 Task: Enable the share key profile updates option
Action: Mouse moved to (735, 79)
Screenshot: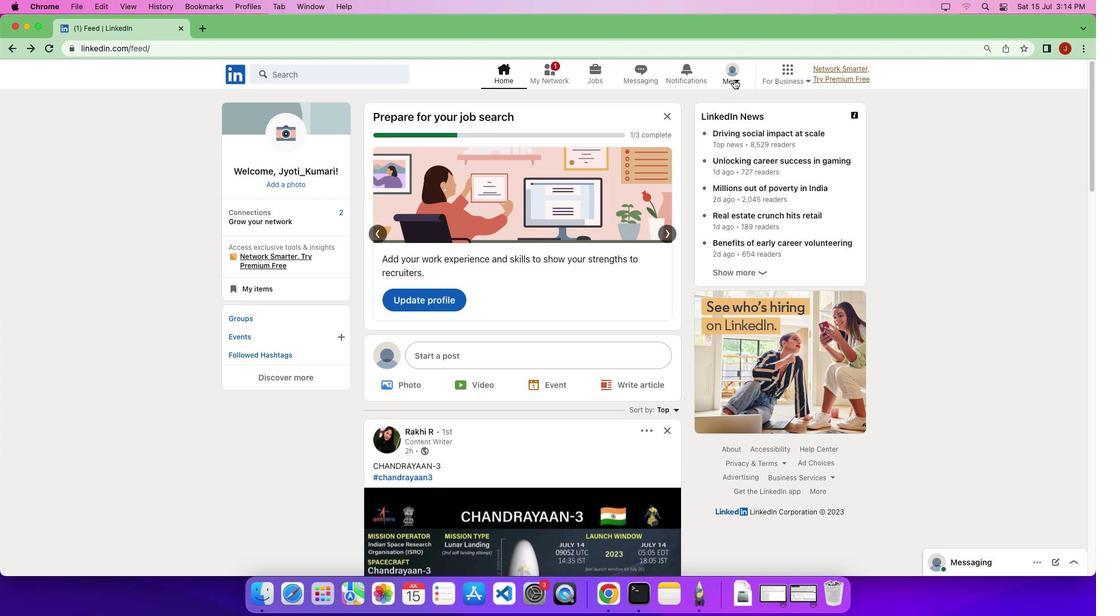 
Action: Mouse pressed left at (735, 79)
Screenshot: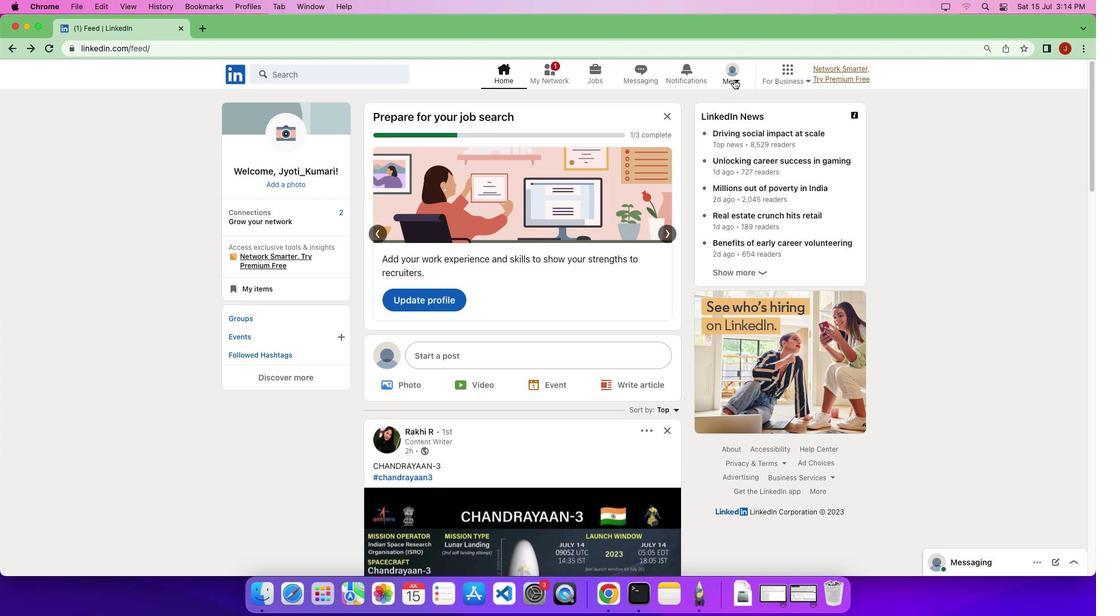 
Action: Mouse moved to (734, 79)
Screenshot: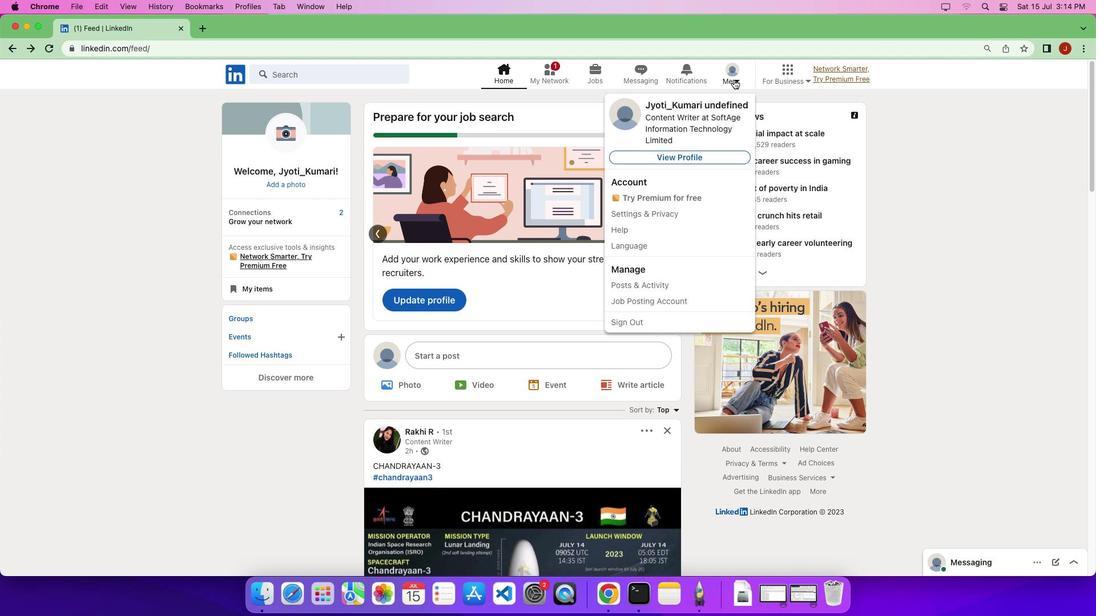 
Action: Mouse pressed left at (734, 79)
Screenshot: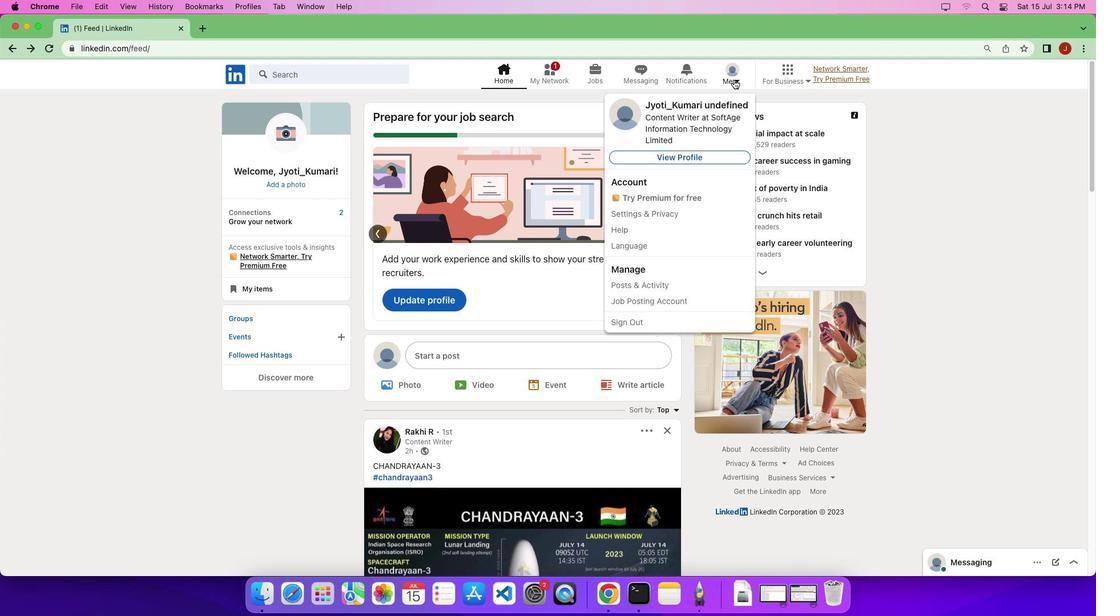 
Action: Mouse moved to (662, 215)
Screenshot: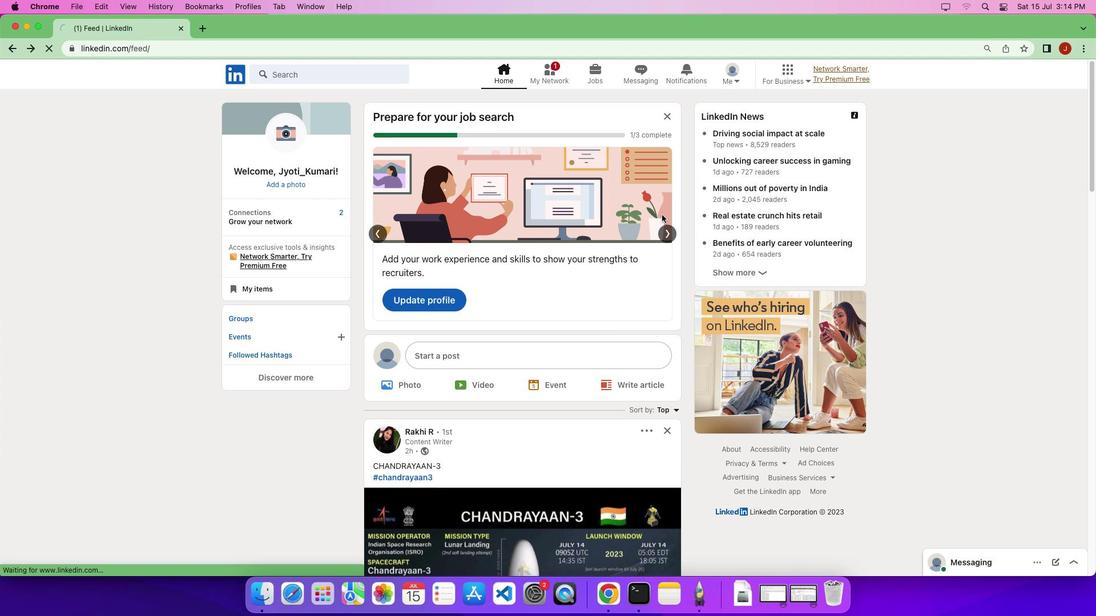 
Action: Mouse pressed left at (662, 215)
Screenshot: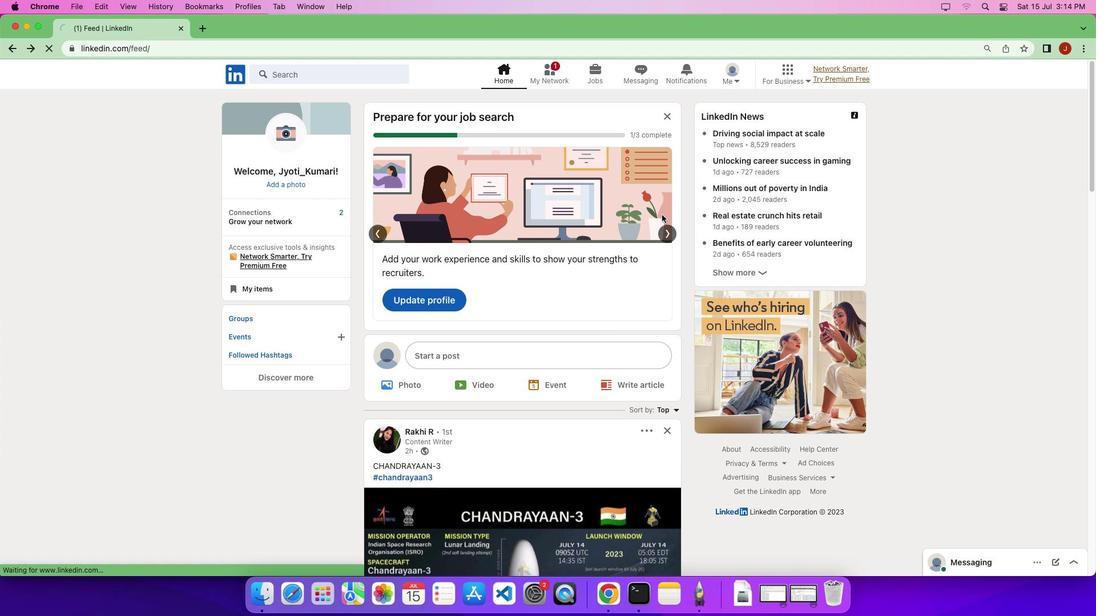 
Action: Mouse moved to (66, 246)
Screenshot: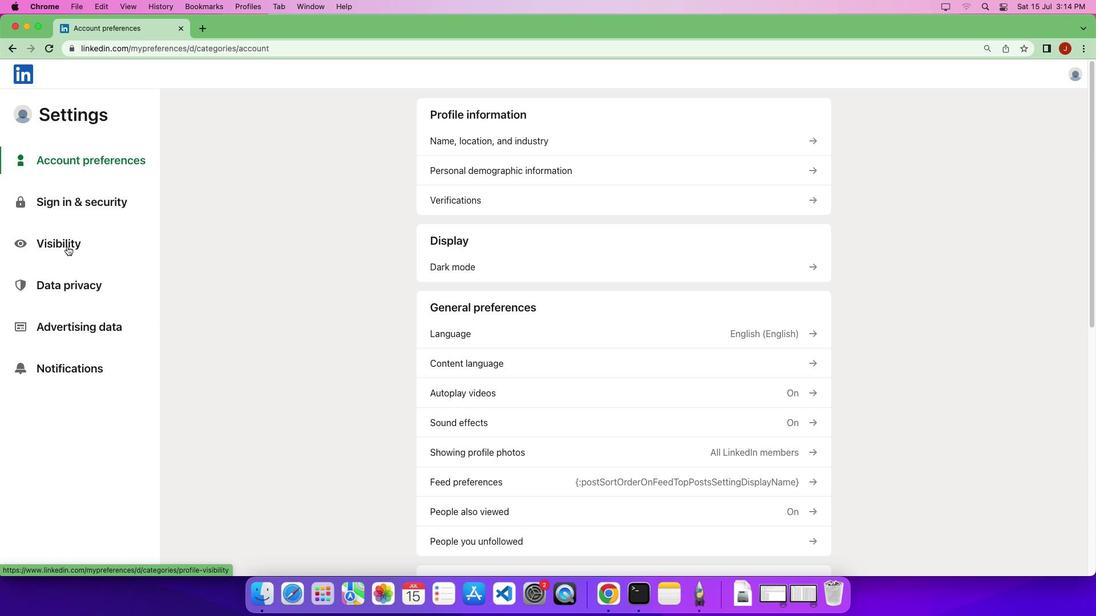 
Action: Mouse pressed left at (66, 246)
Screenshot: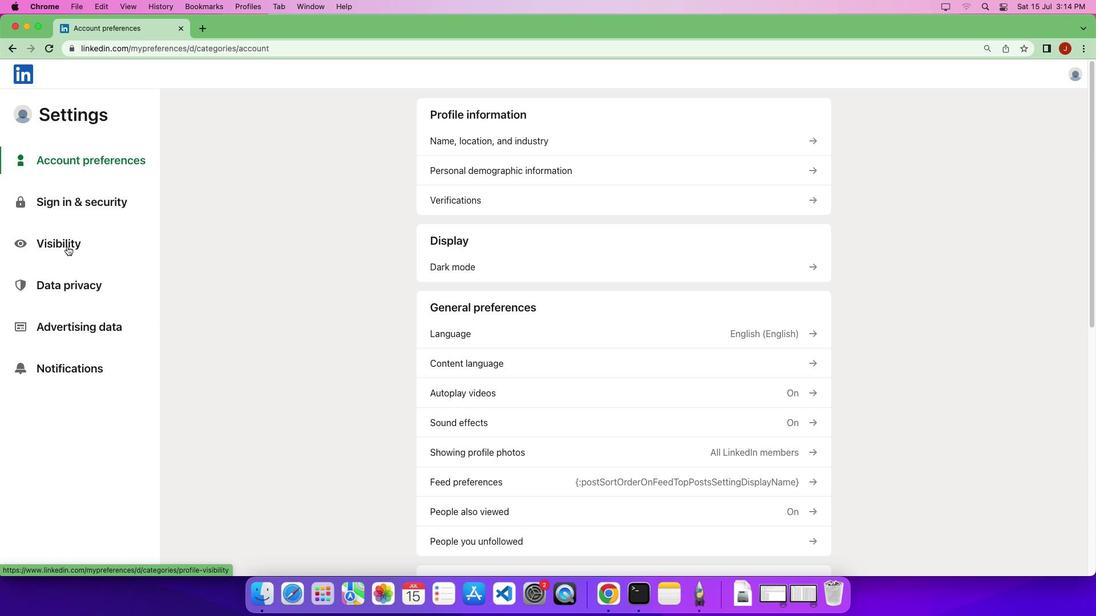 
Action: Mouse pressed left at (66, 246)
Screenshot: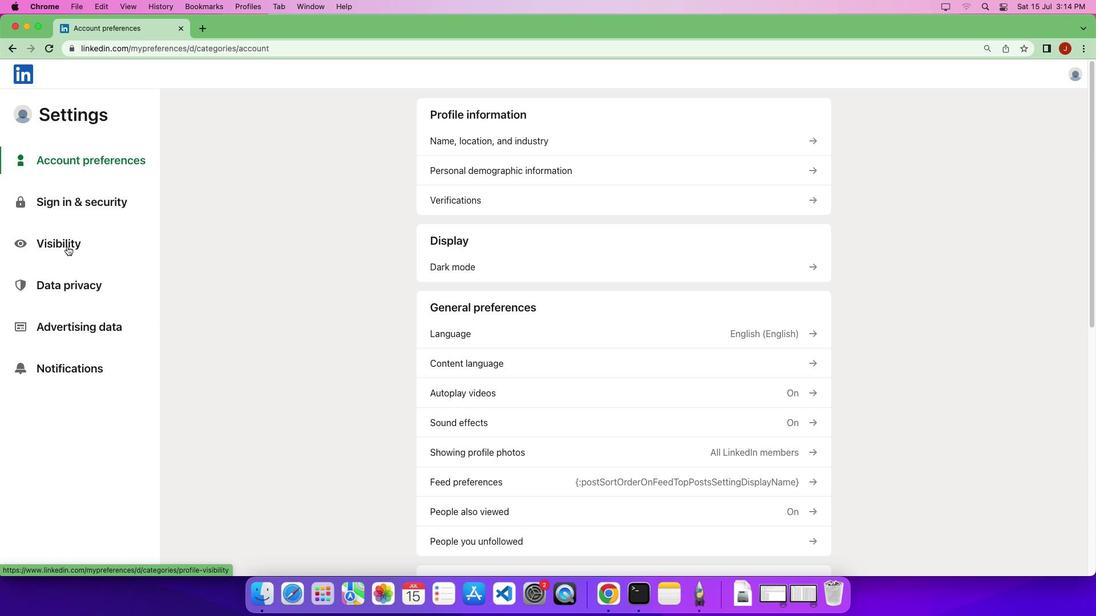 
Action: Mouse moved to (814, 529)
Screenshot: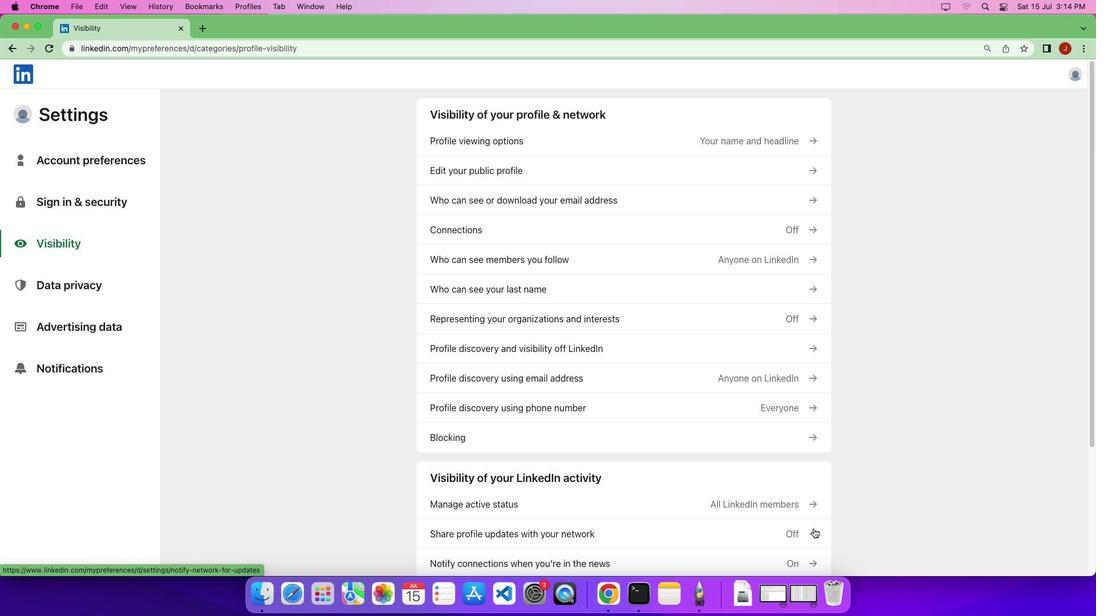 
Action: Mouse pressed left at (814, 529)
Screenshot: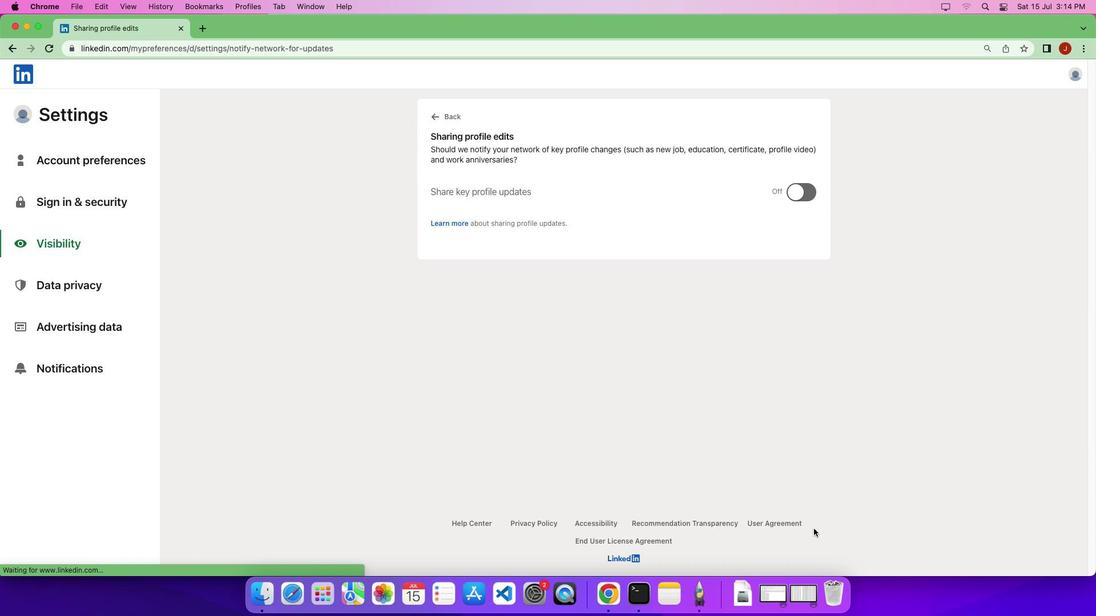 
Action: Mouse moved to (802, 193)
Screenshot: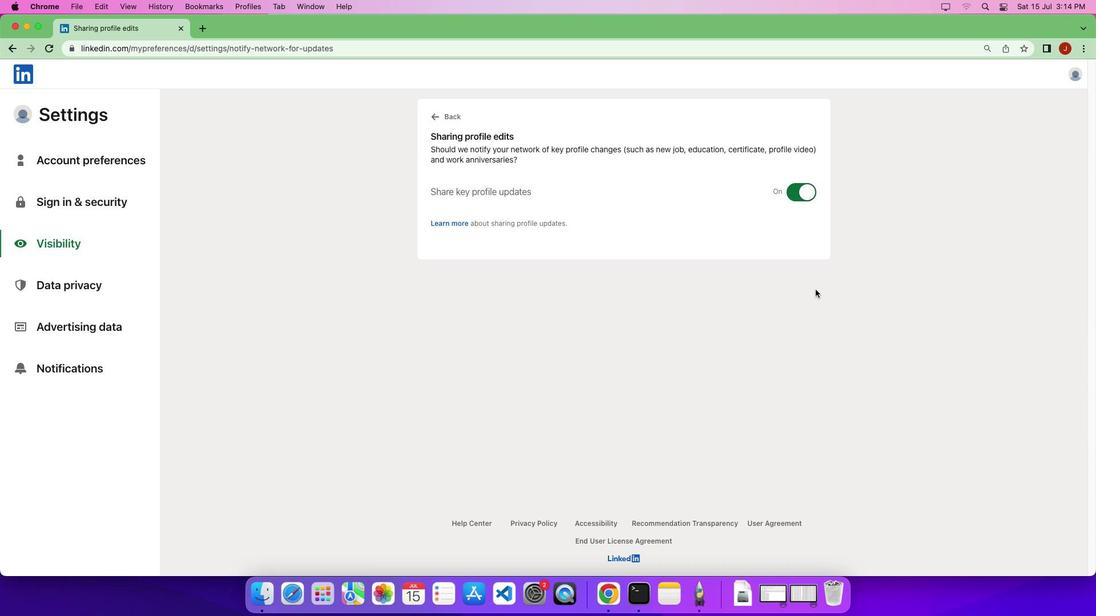 
Action: Mouse pressed left at (802, 193)
Screenshot: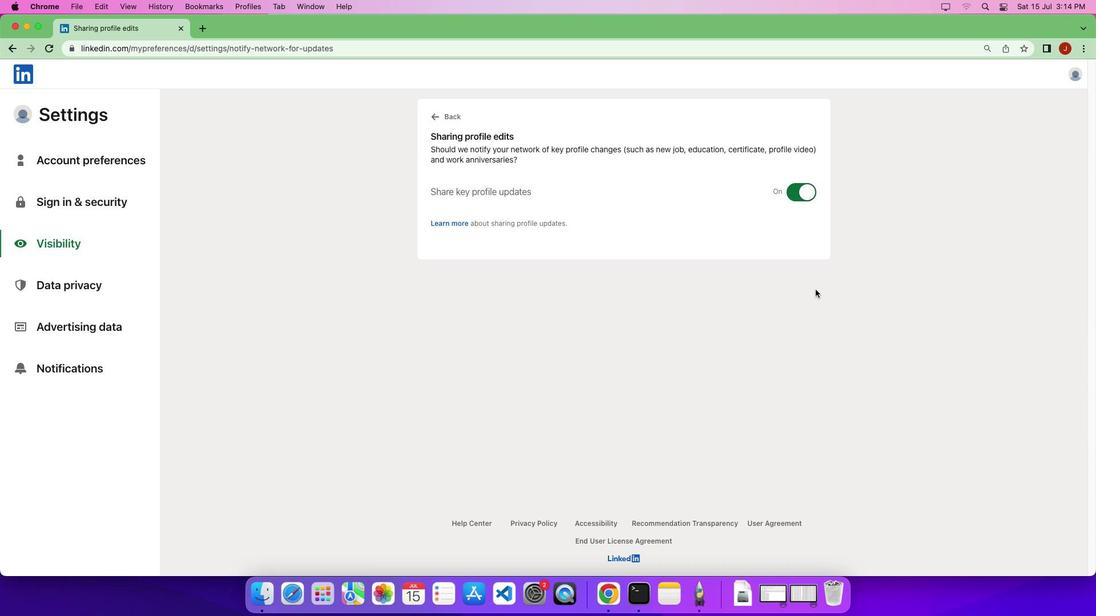 
Action: Mouse moved to (816, 290)
Screenshot: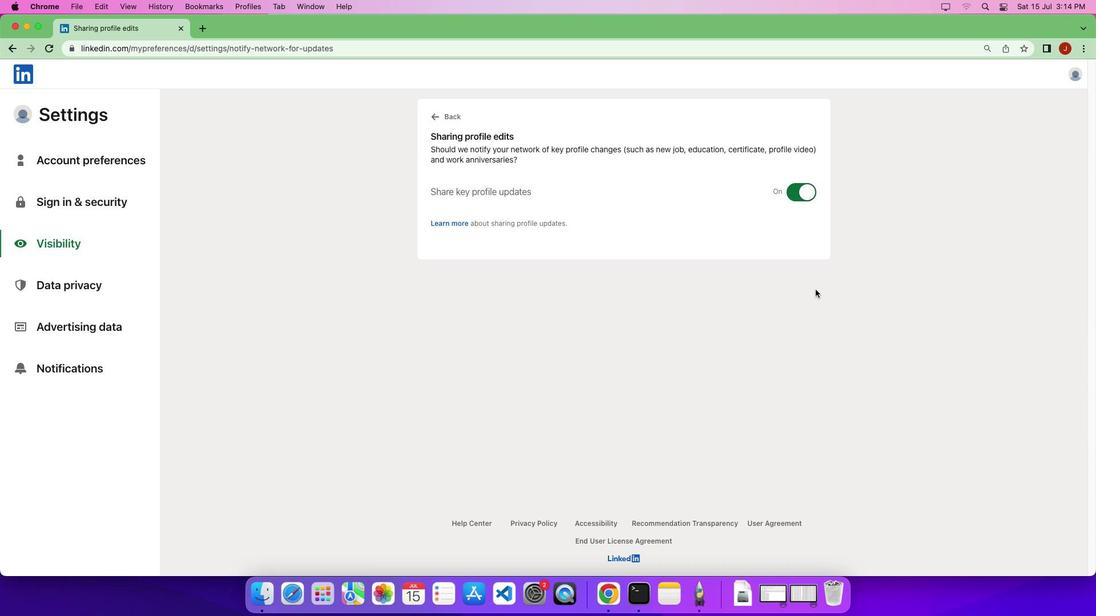 
